 Task: Create a due date automation trigger when advanced on, 2 hours after a card is due add dates not due next month.
Action: Mouse moved to (977, 74)
Screenshot: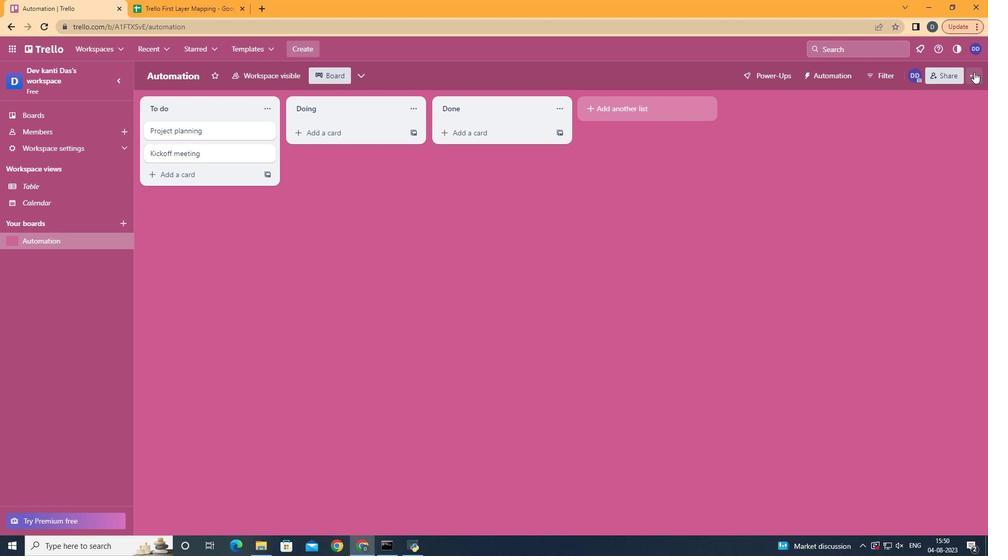 
Action: Mouse pressed left at (977, 74)
Screenshot: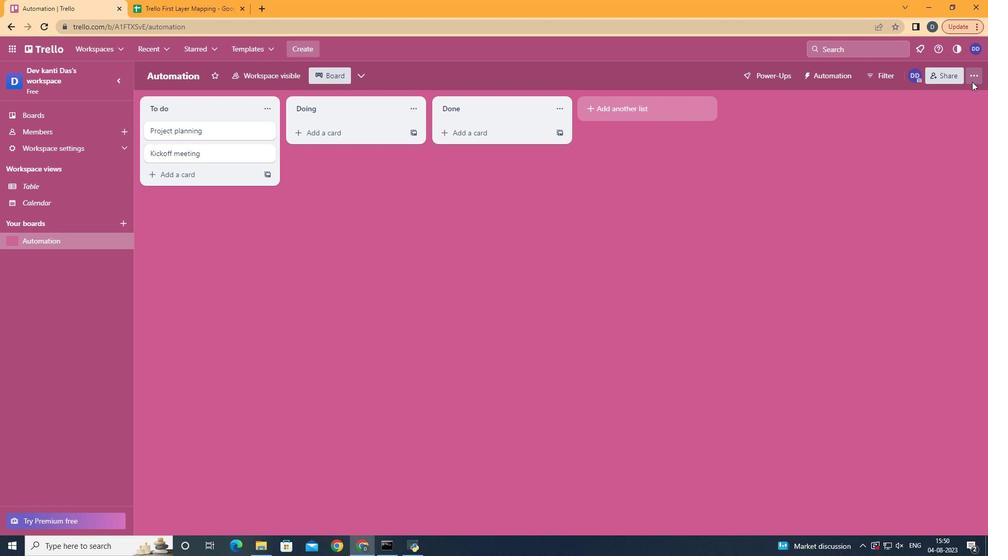 
Action: Mouse moved to (908, 212)
Screenshot: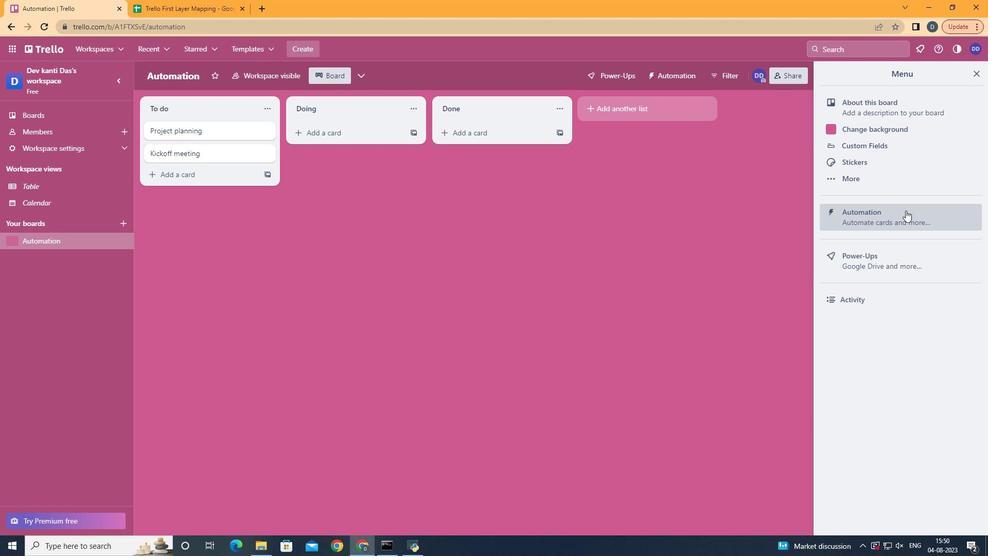 
Action: Mouse pressed left at (908, 212)
Screenshot: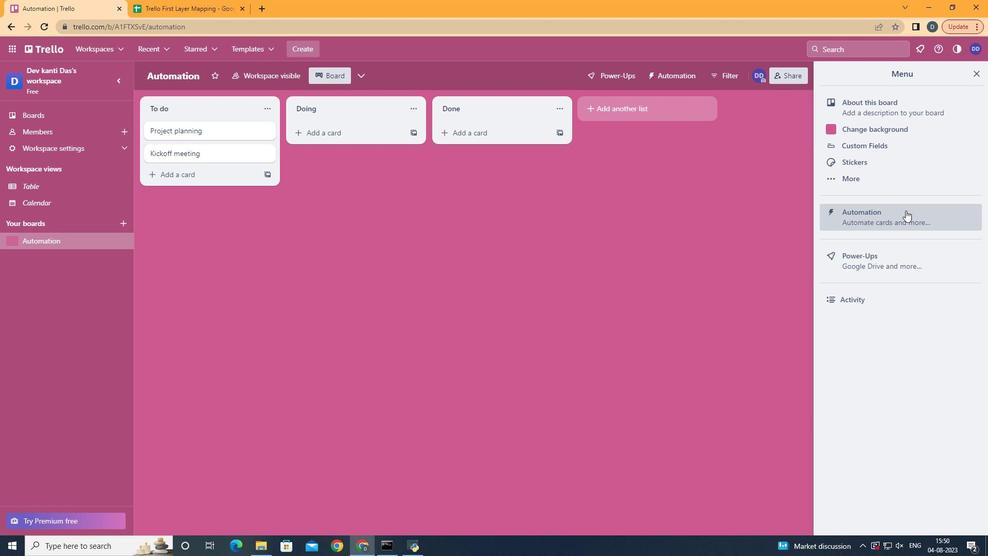 
Action: Mouse moved to (208, 211)
Screenshot: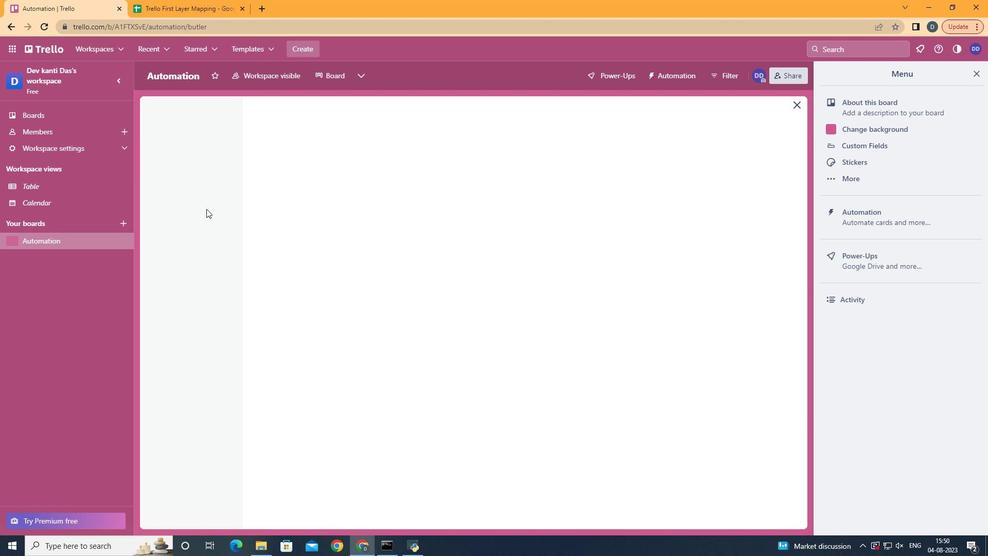 
Action: Mouse pressed left at (208, 211)
Screenshot: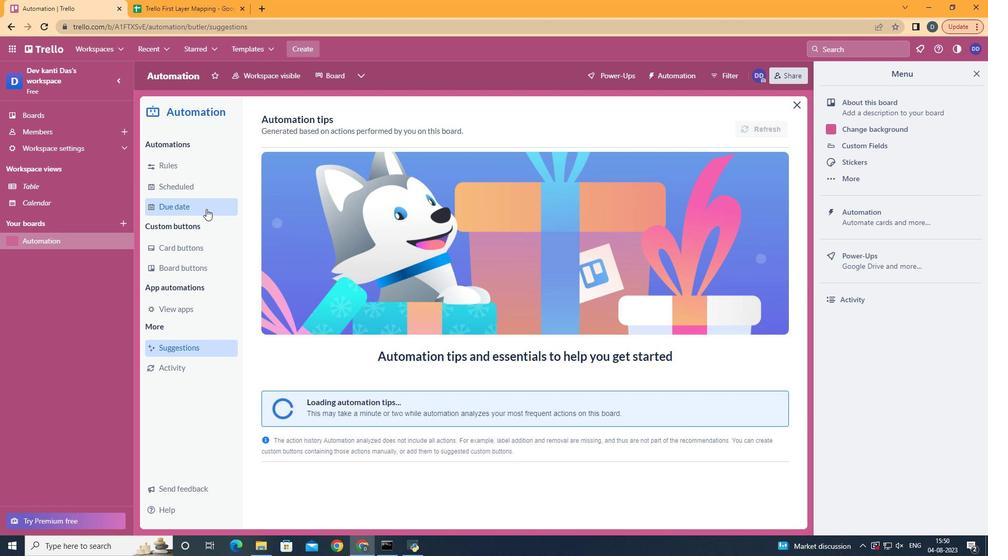 
Action: Mouse moved to (734, 123)
Screenshot: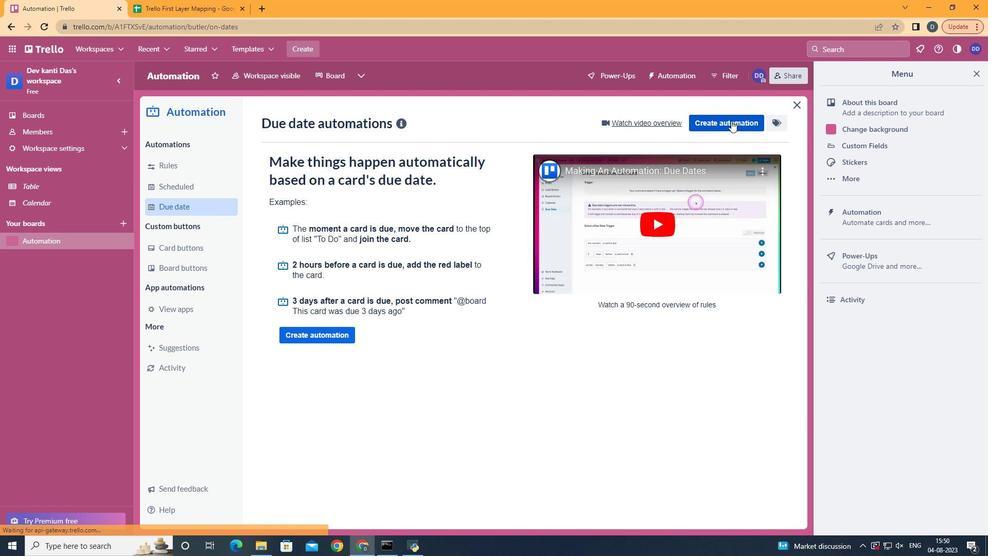 
Action: Mouse pressed left at (734, 123)
Screenshot: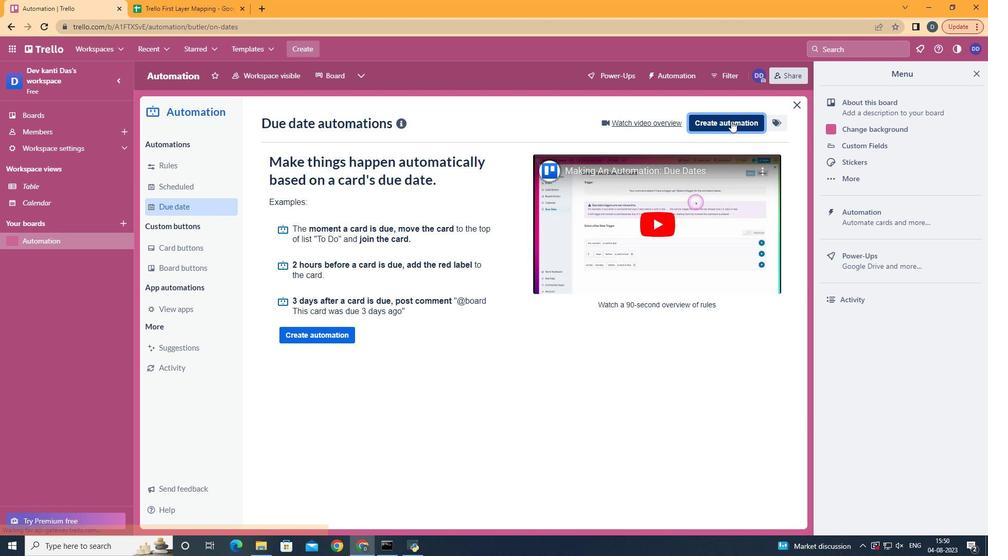 
Action: Mouse moved to (558, 227)
Screenshot: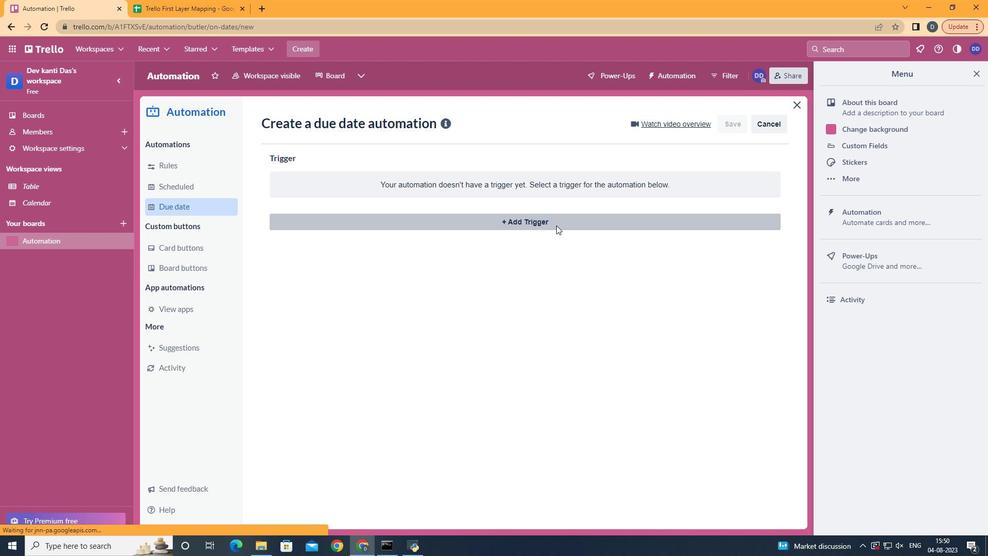 
Action: Mouse pressed left at (558, 227)
Screenshot: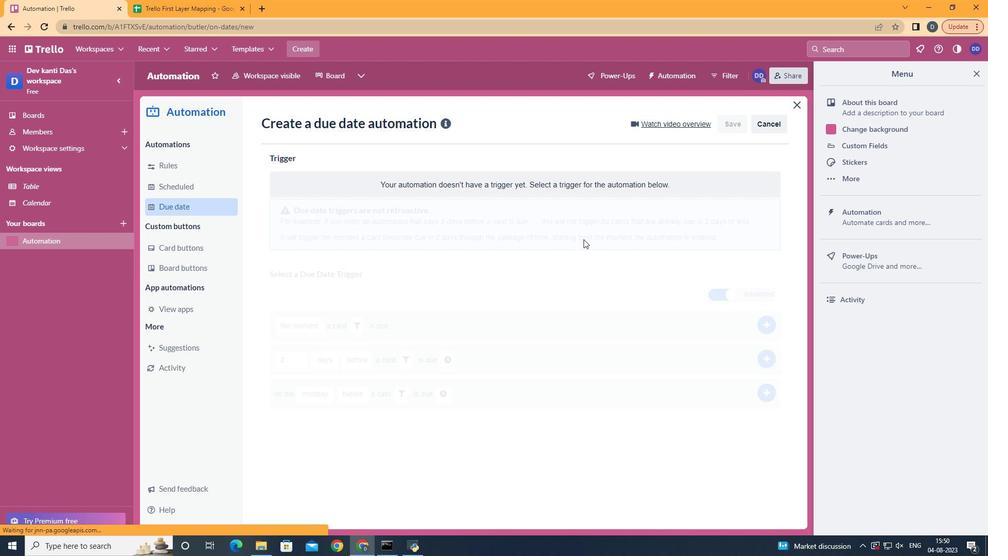 
Action: Mouse moved to (335, 442)
Screenshot: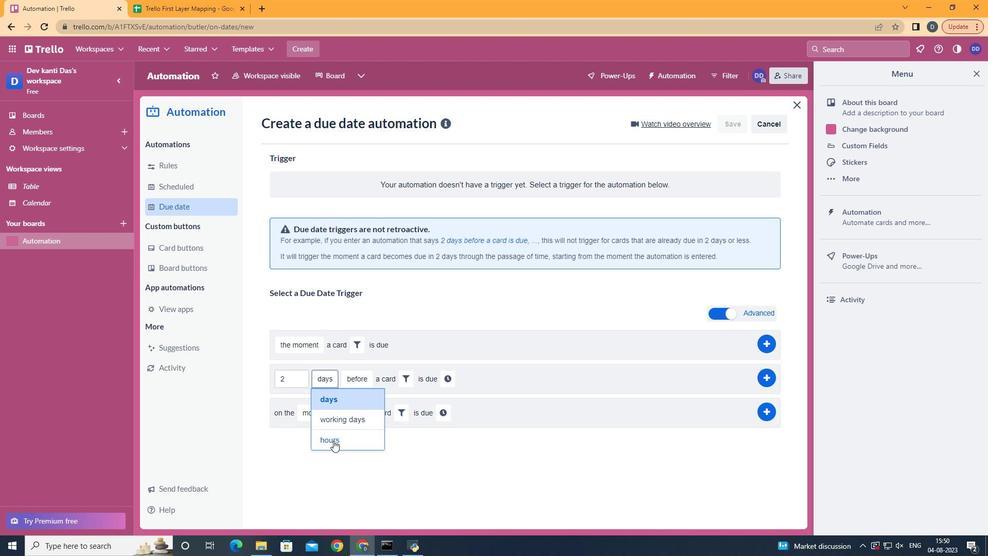 
Action: Mouse pressed left at (335, 442)
Screenshot: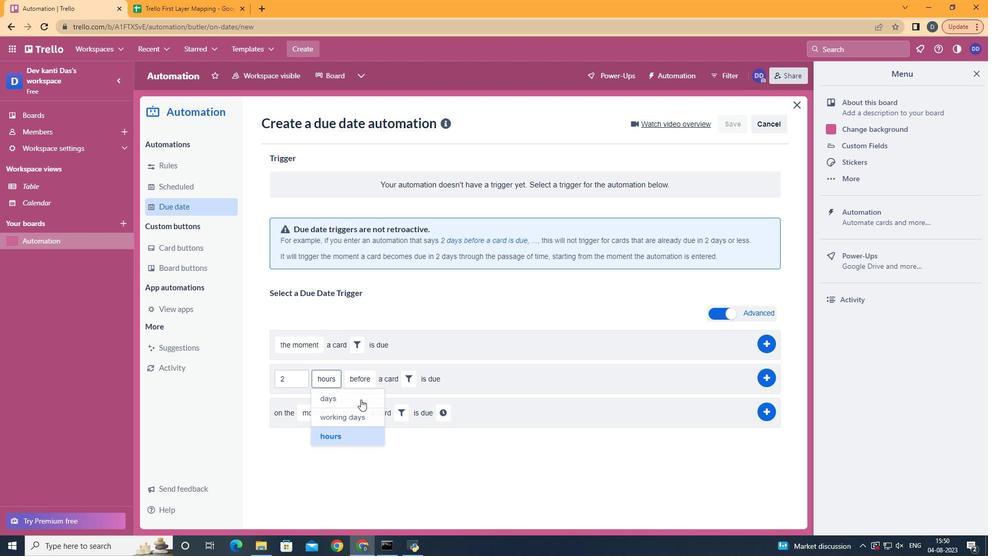 
Action: Mouse moved to (362, 418)
Screenshot: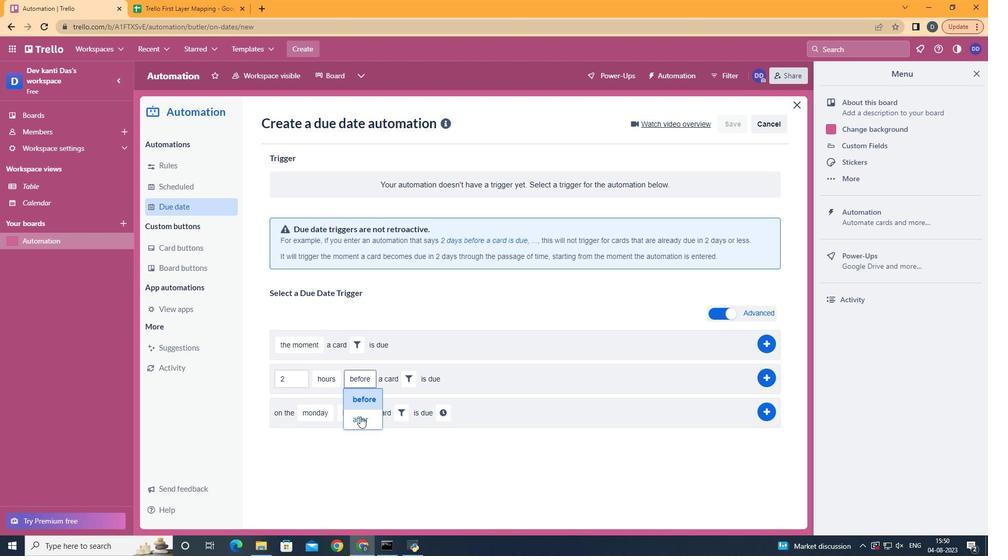 
Action: Mouse pressed left at (362, 418)
Screenshot: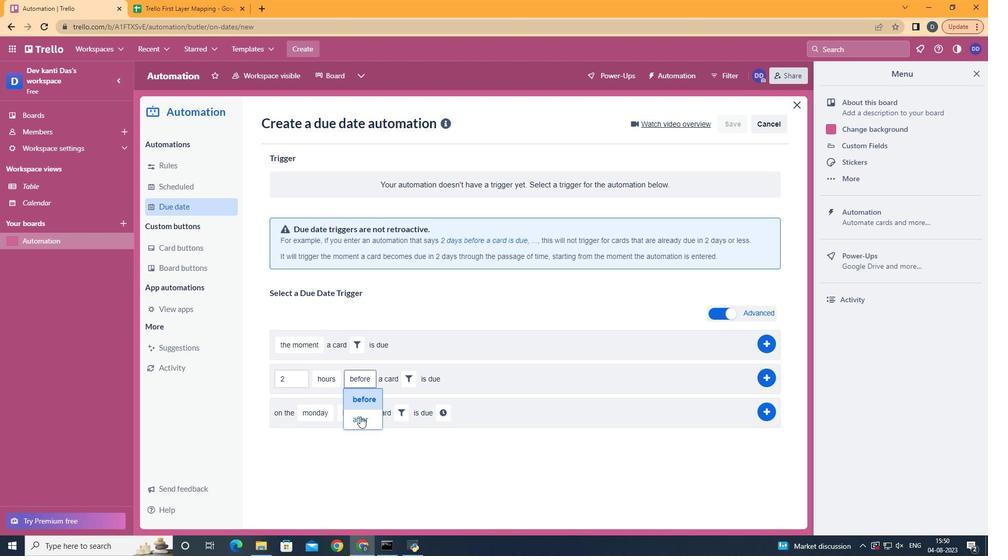 
Action: Mouse moved to (405, 381)
Screenshot: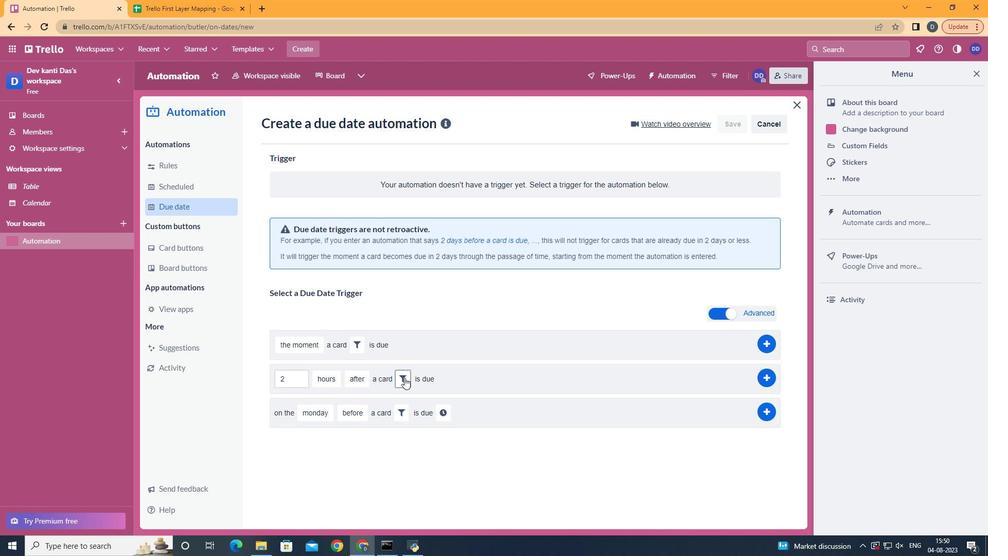 
Action: Mouse pressed left at (405, 381)
Screenshot: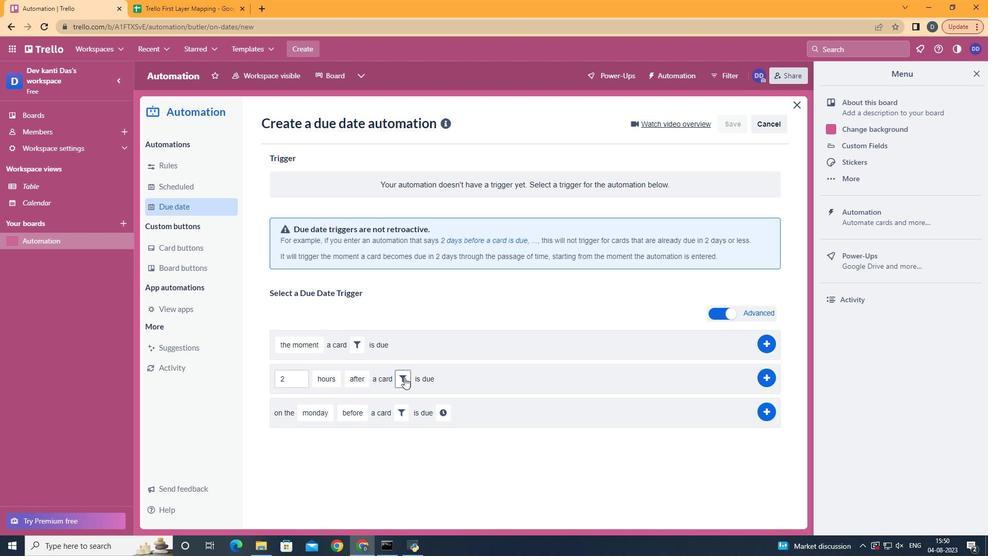 
Action: Mouse moved to (468, 415)
Screenshot: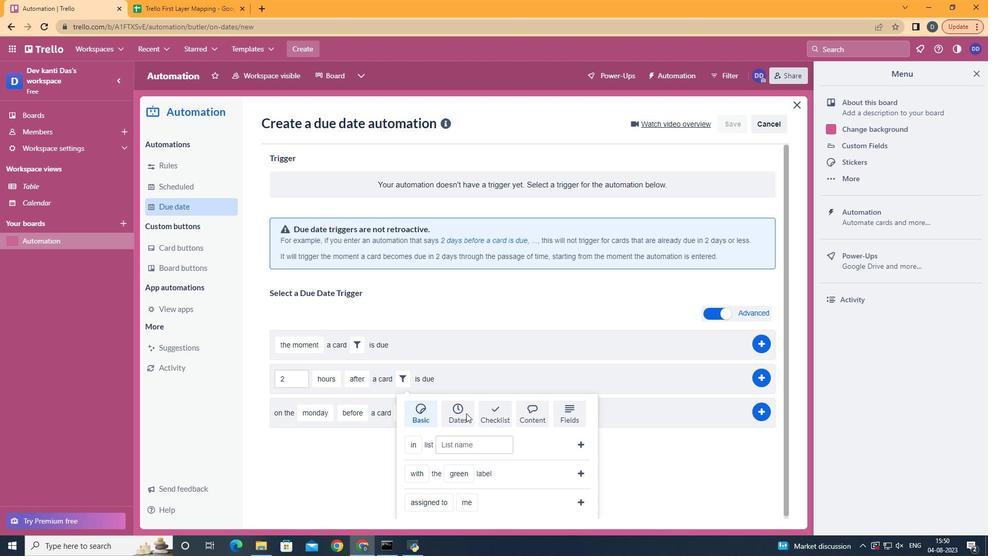 
Action: Mouse pressed left at (468, 415)
Screenshot: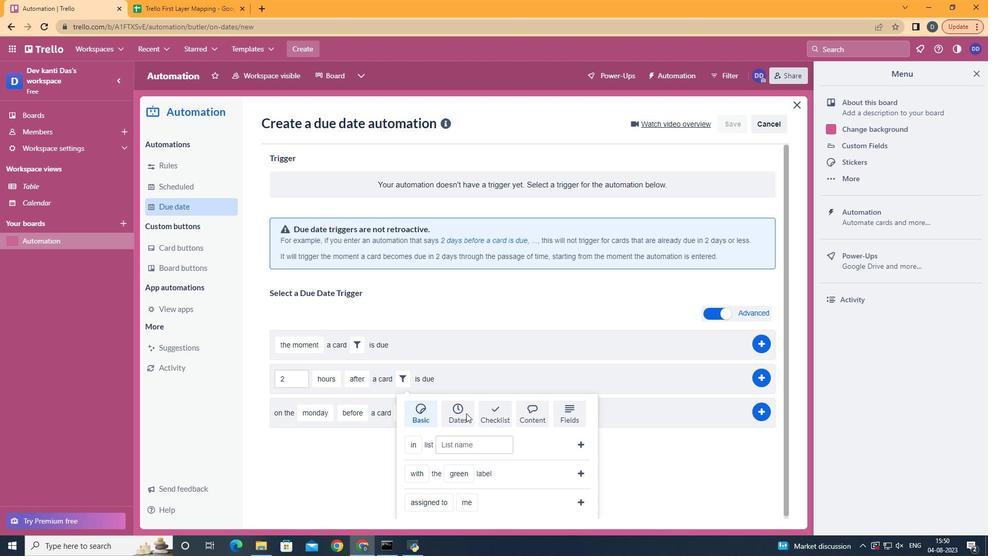 
Action: Mouse moved to (473, 413)
Screenshot: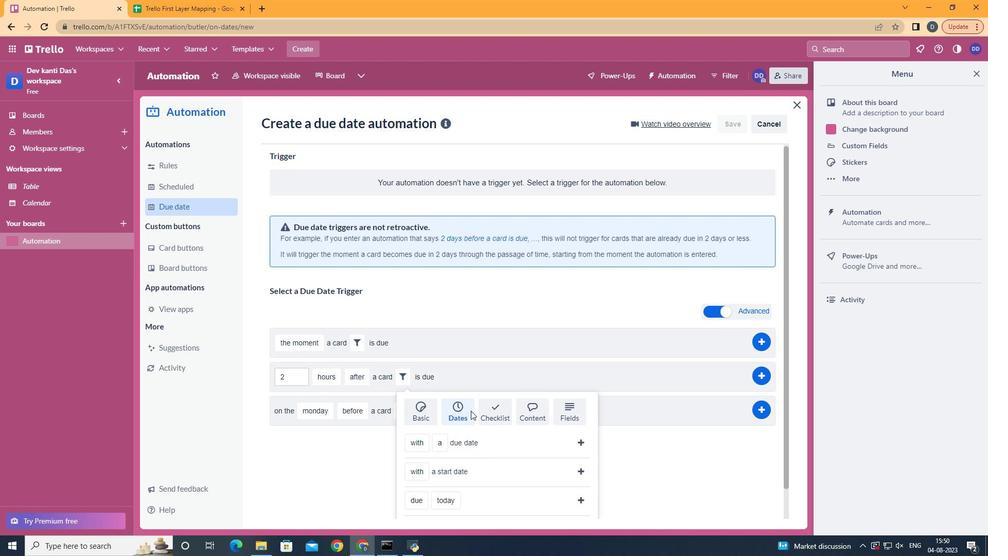 
Action: Mouse scrolled (473, 412) with delta (0, 0)
Screenshot: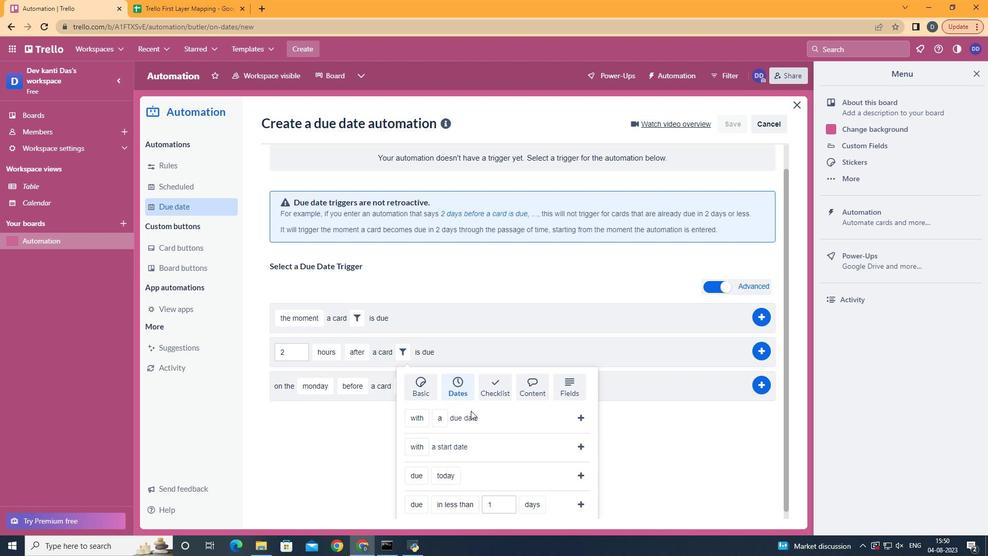 
Action: Mouse scrolled (473, 412) with delta (0, 0)
Screenshot: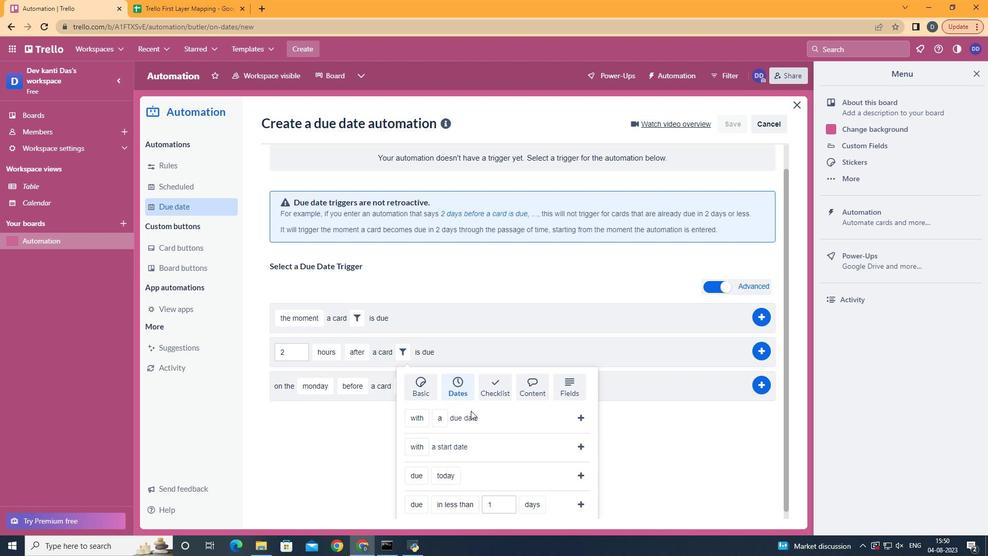 
Action: Mouse scrolled (473, 412) with delta (0, 0)
Screenshot: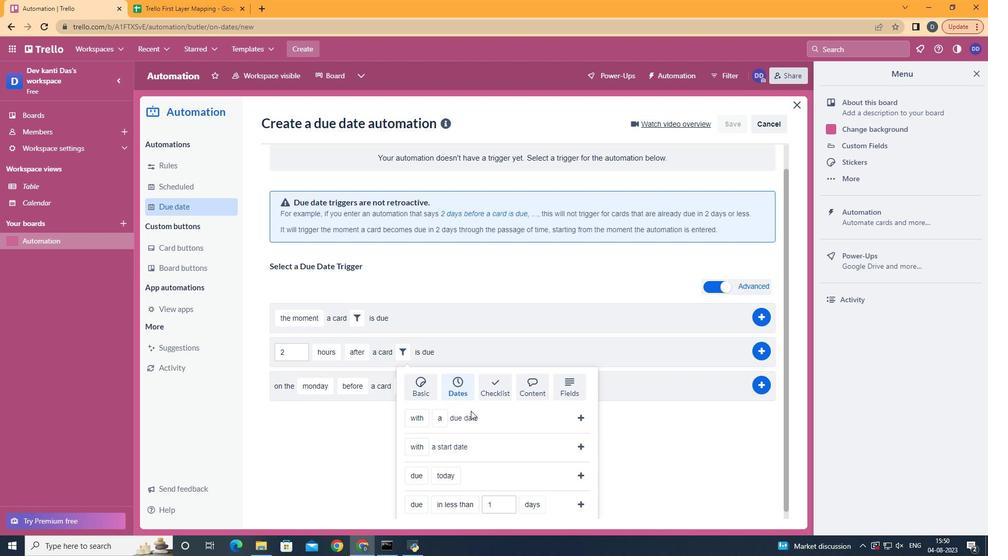 
Action: Mouse scrolled (473, 412) with delta (0, 0)
Screenshot: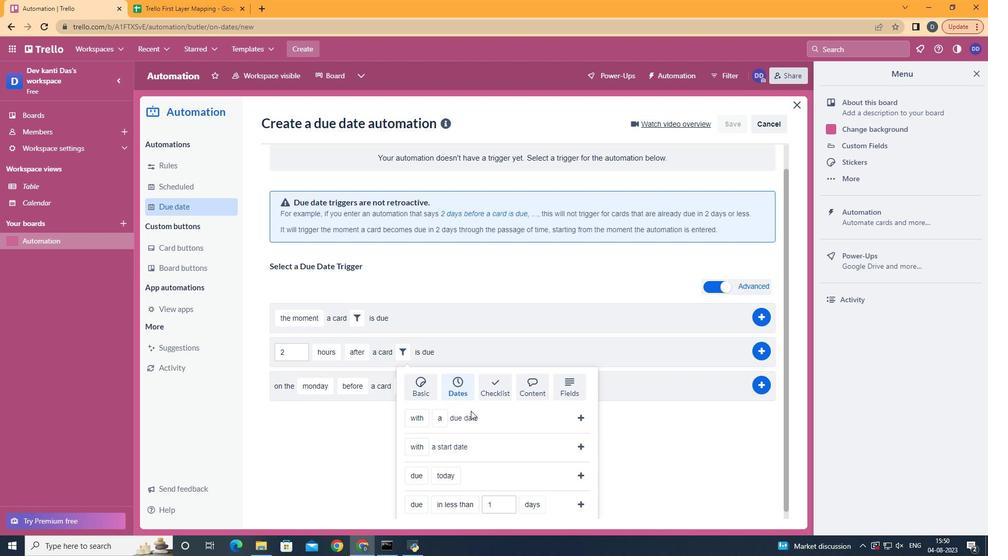
Action: Mouse scrolled (473, 412) with delta (0, 0)
Screenshot: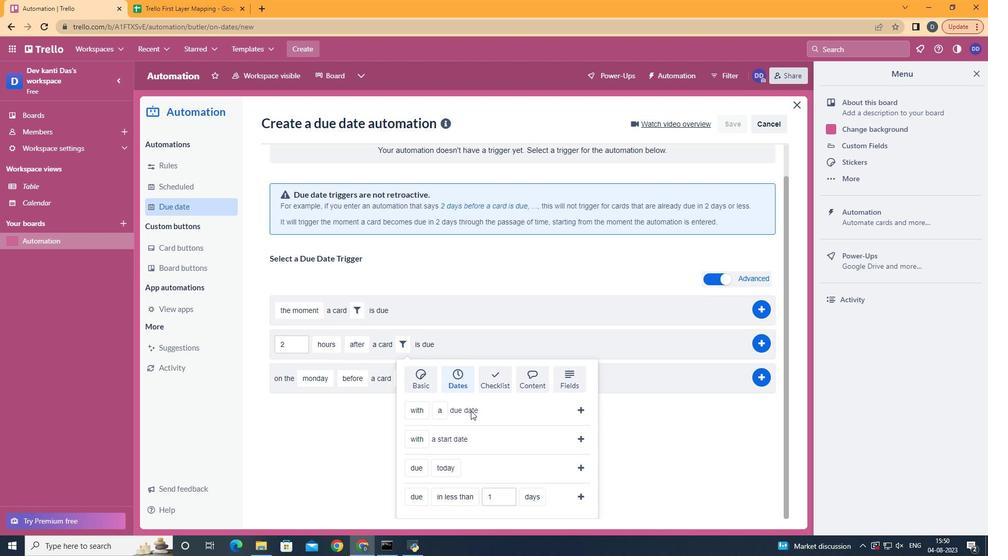 
Action: Mouse moved to (435, 406)
Screenshot: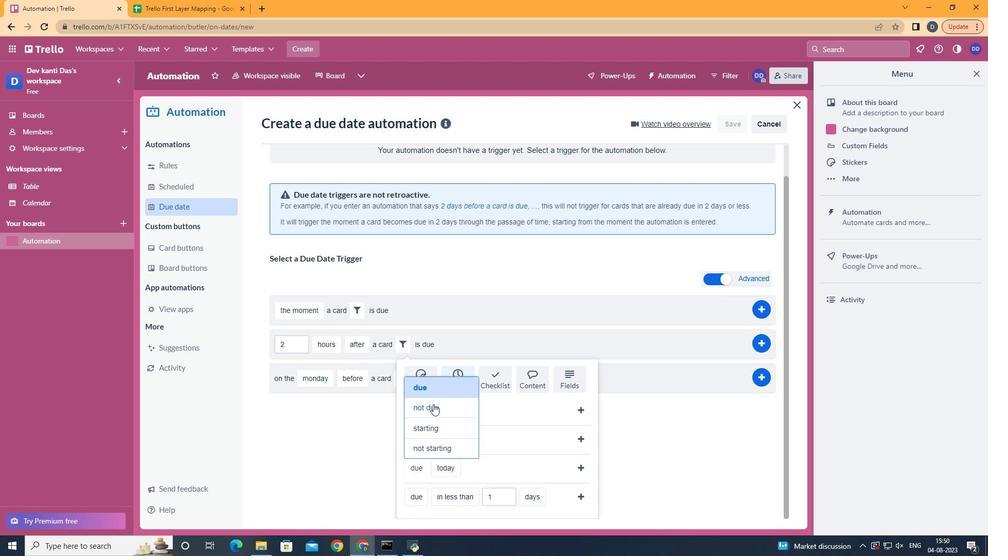 
Action: Mouse pressed left at (435, 406)
Screenshot: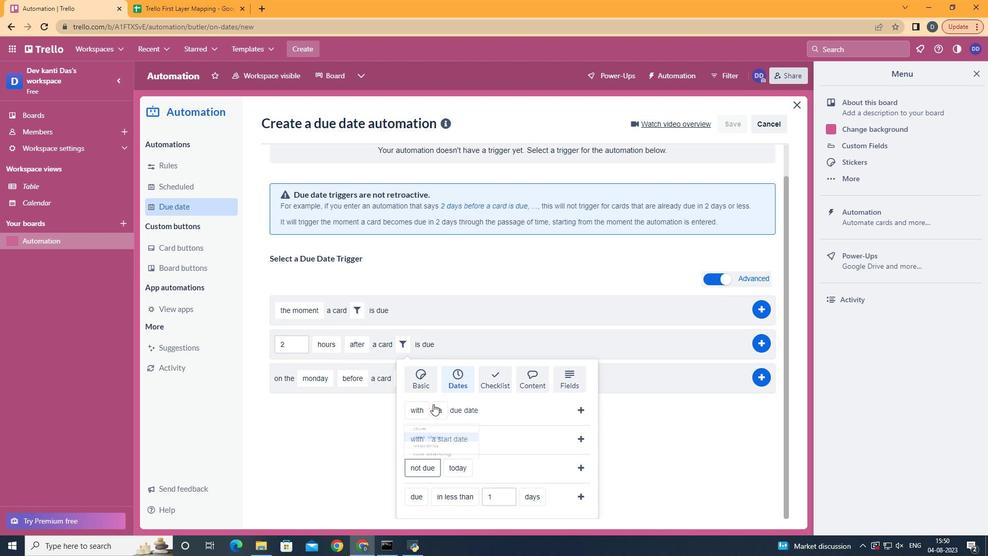 
Action: Mouse moved to (460, 451)
Screenshot: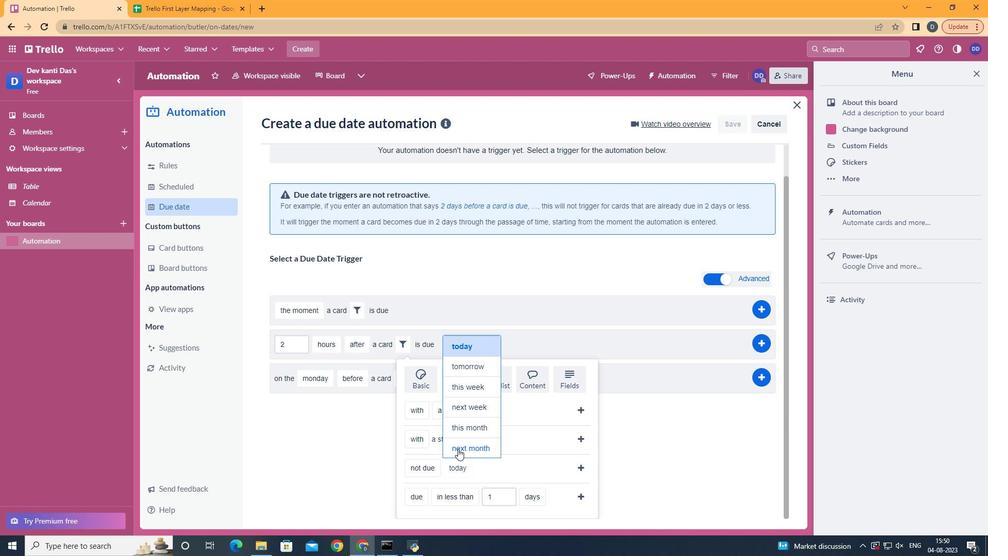 
Action: Mouse pressed left at (460, 451)
Screenshot: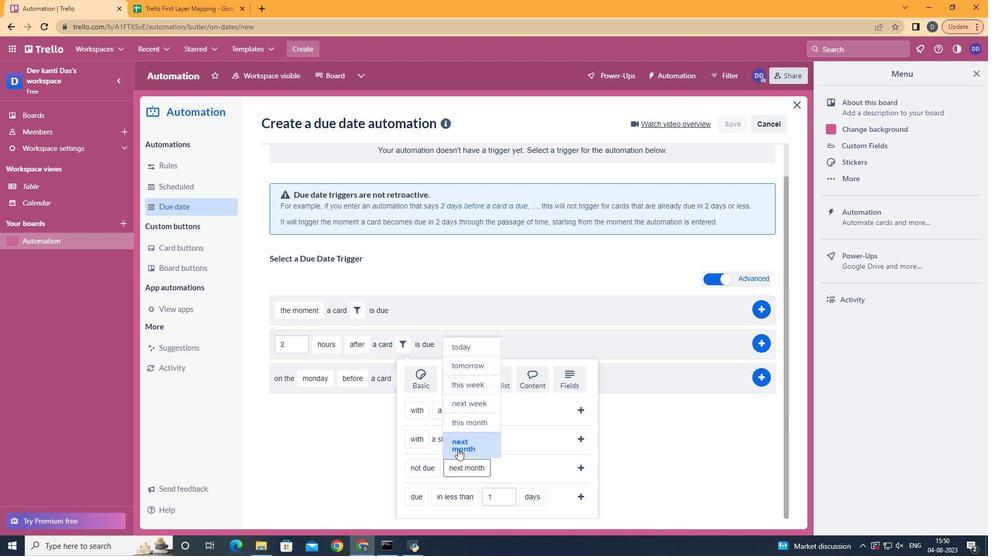 
Action: Mouse moved to (575, 468)
Screenshot: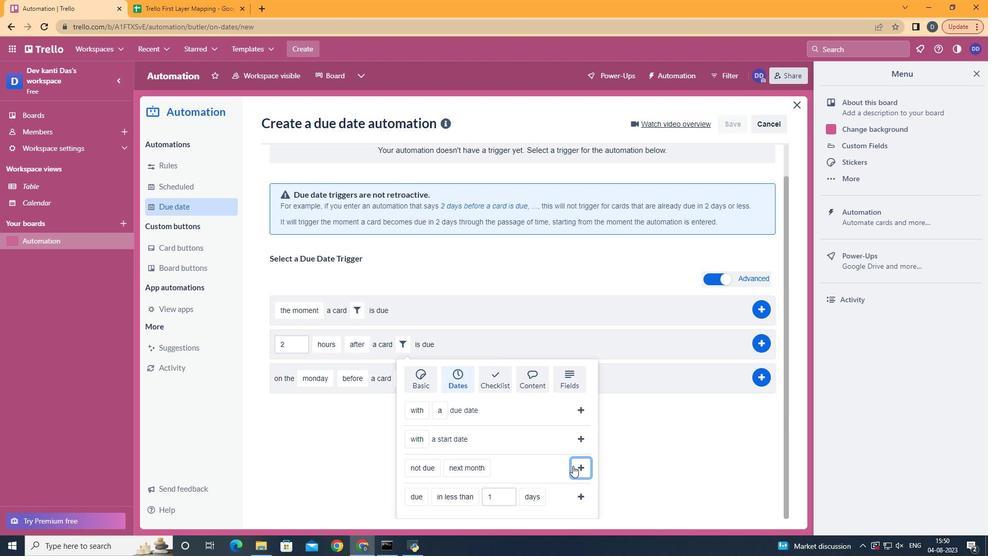 
Action: Mouse pressed left at (575, 468)
Screenshot: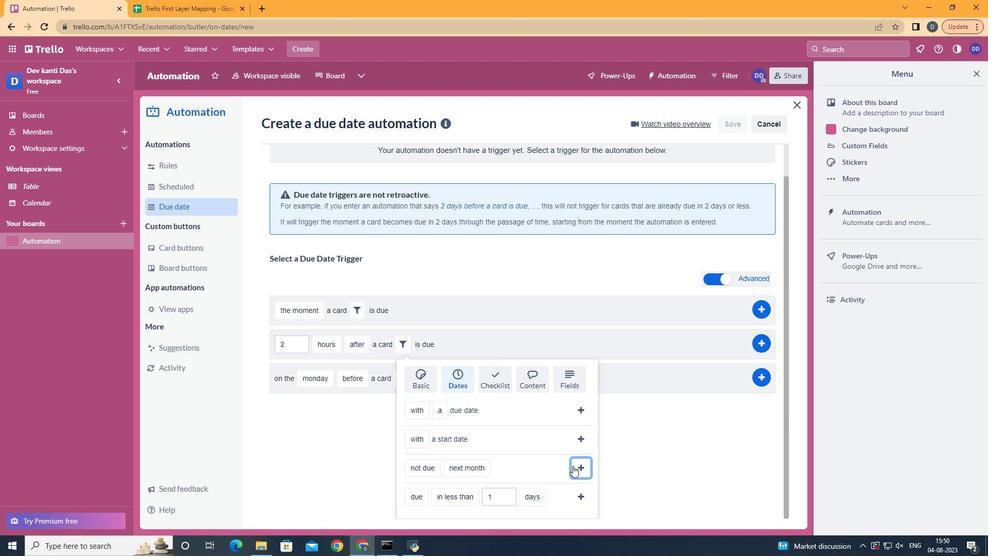 
Action: Mouse moved to (768, 378)
Screenshot: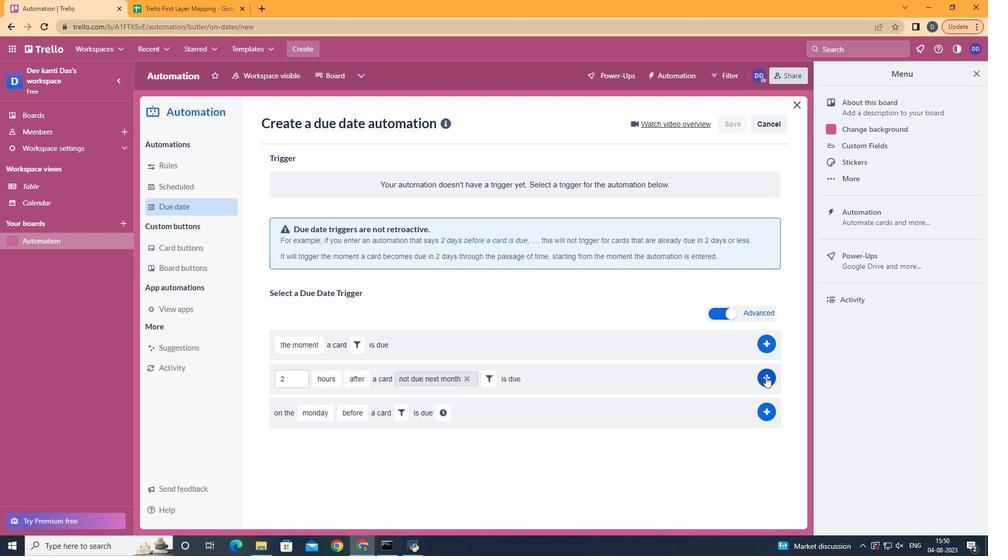 
Action: Mouse pressed left at (768, 378)
Screenshot: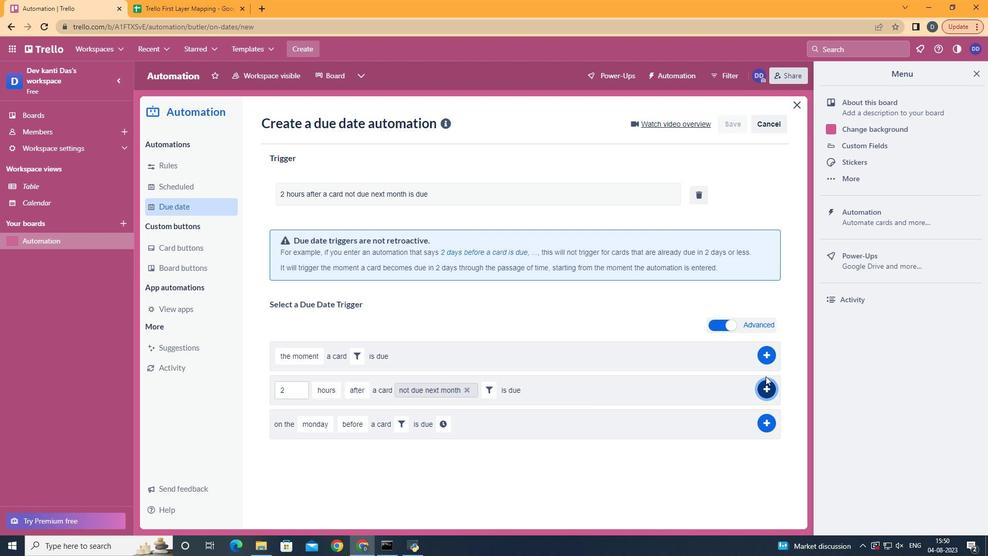 
Action: Mouse moved to (469, 166)
Screenshot: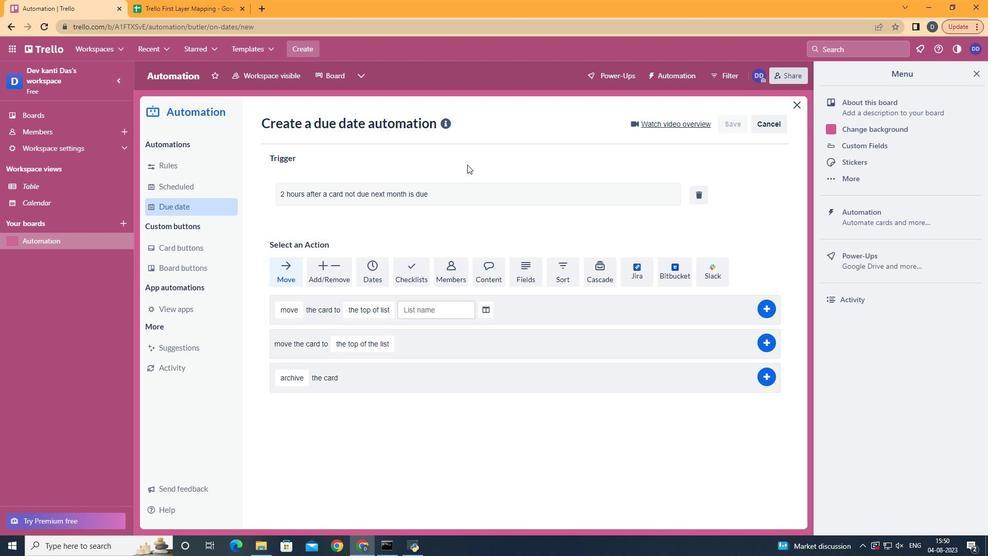 
